 Task: Filter companies with 11-50 employees.
Action: Mouse moved to (475, 109)
Screenshot: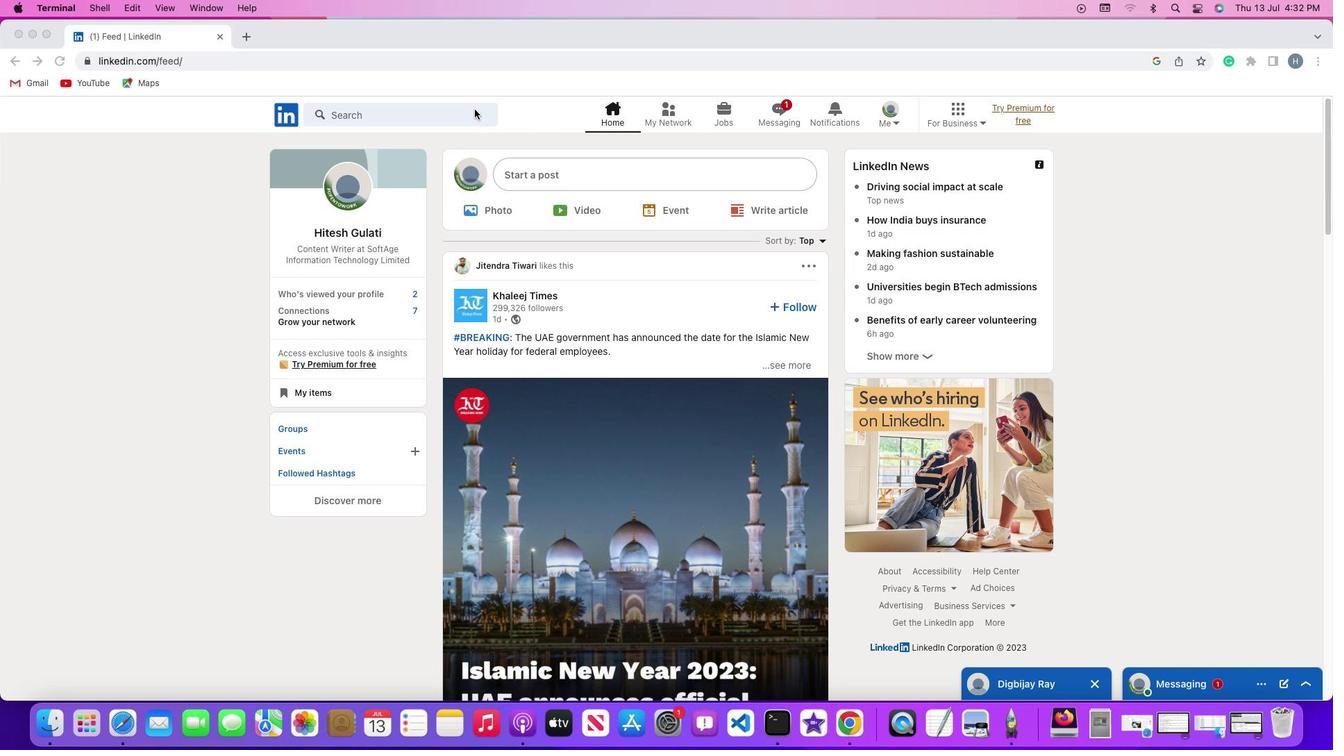 
Action: Mouse pressed left at (475, 109)
Screenshot: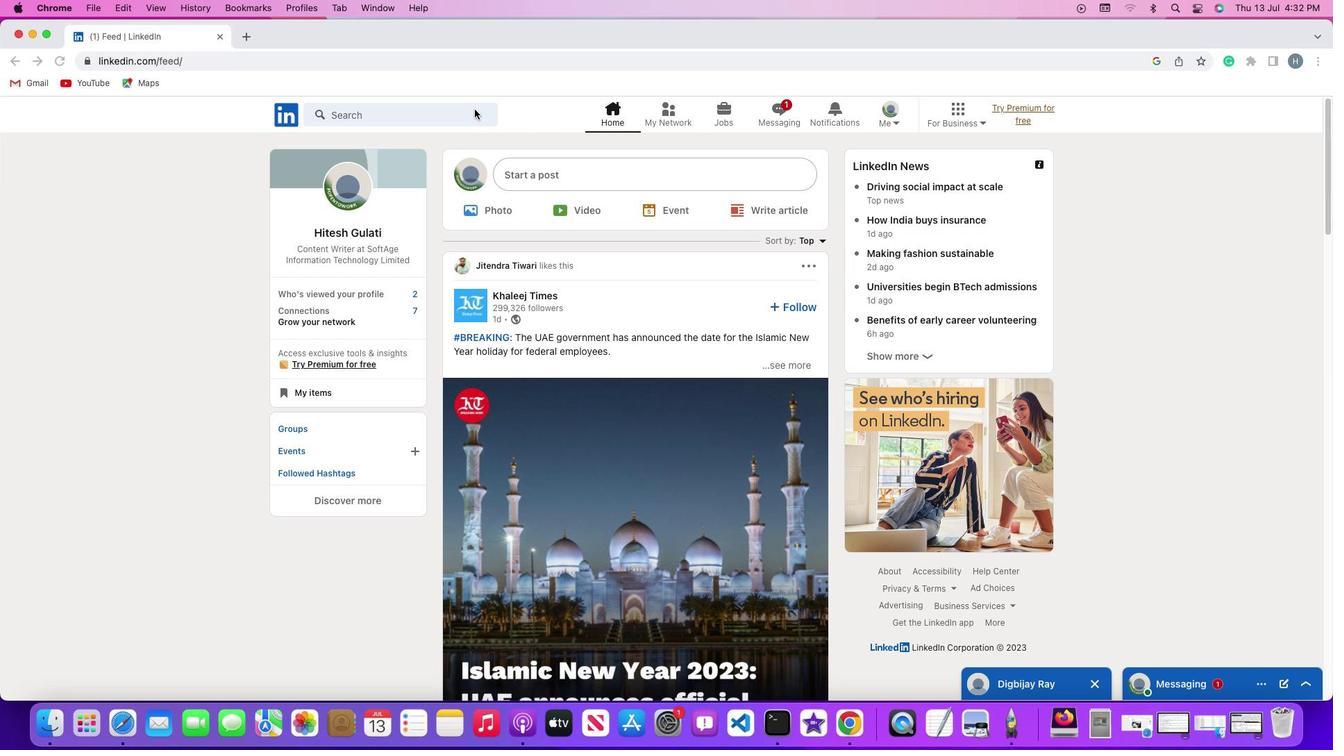 
Action: Mouse pressed left at (475, 109)
Screenshot: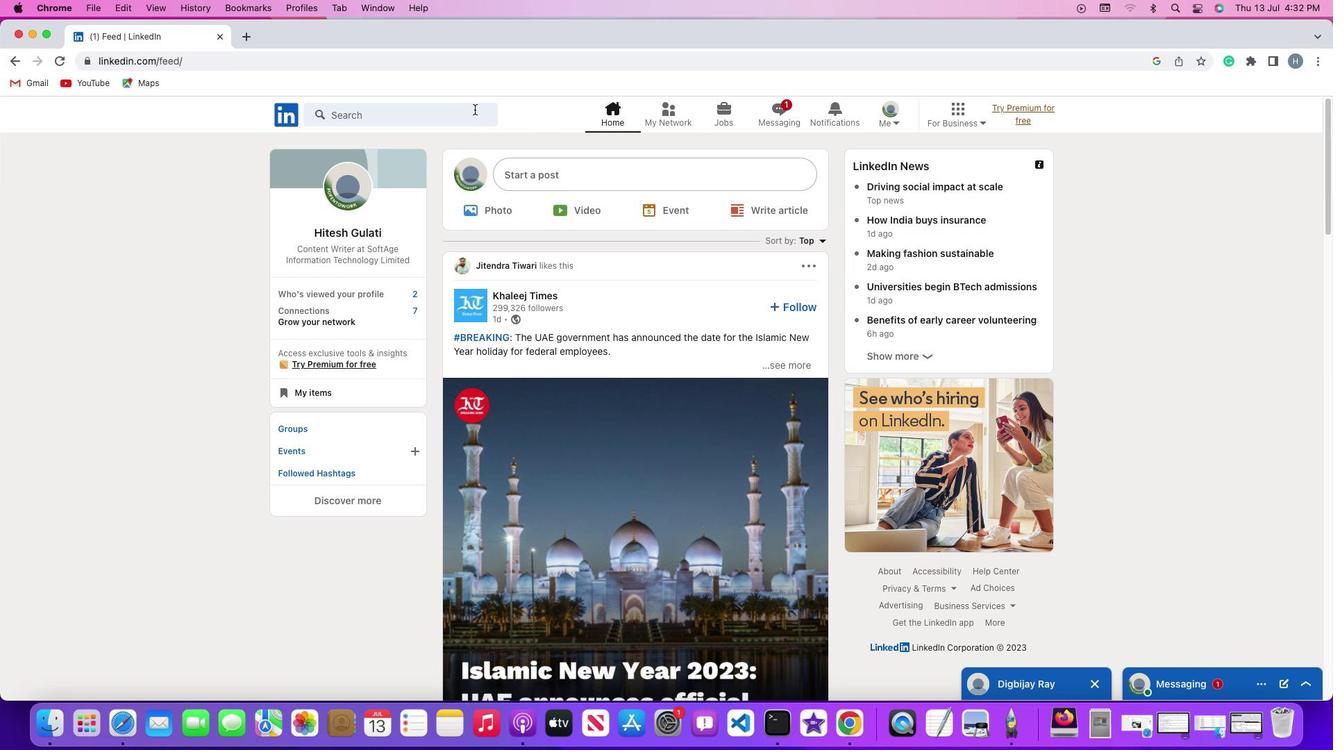 
Action: Key pressed Key.shift'#''h''i''r''i''n''g'Key.enter
Screenshot: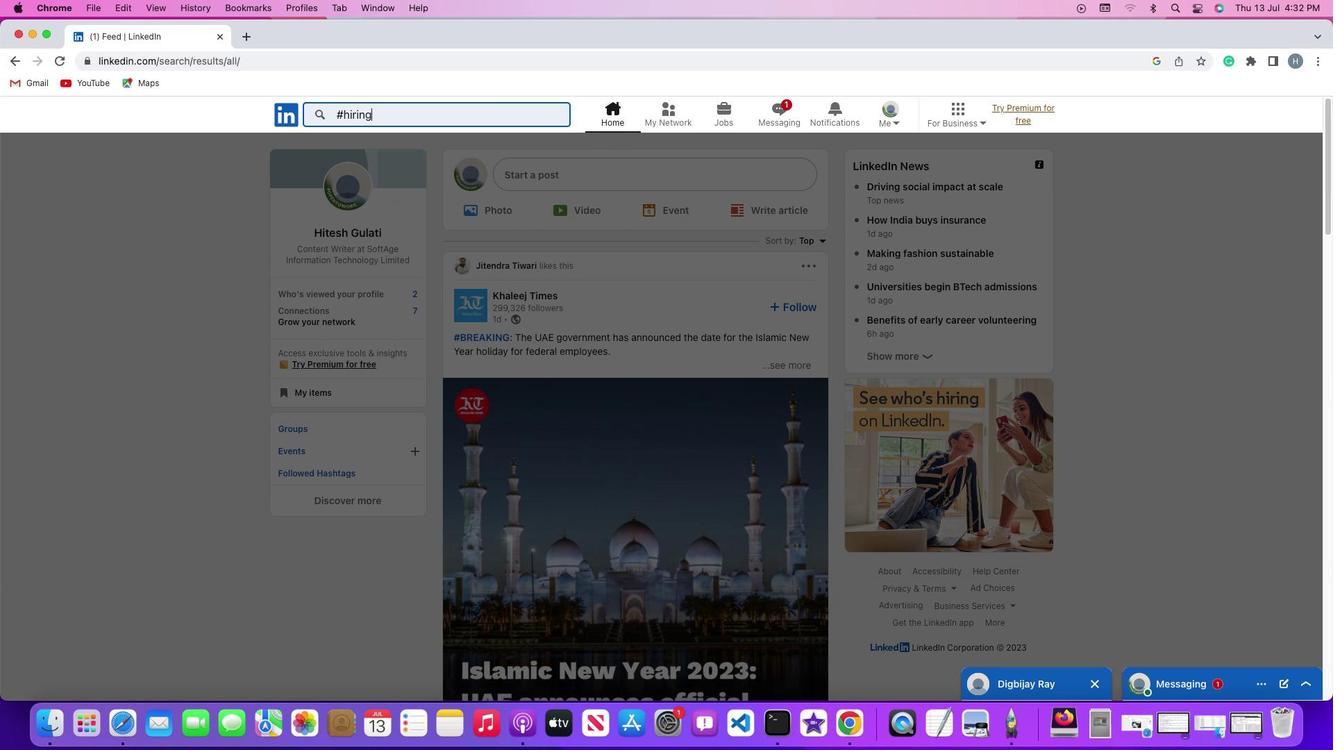 
Action: Mouse moved to (468, 151)
Screenshot: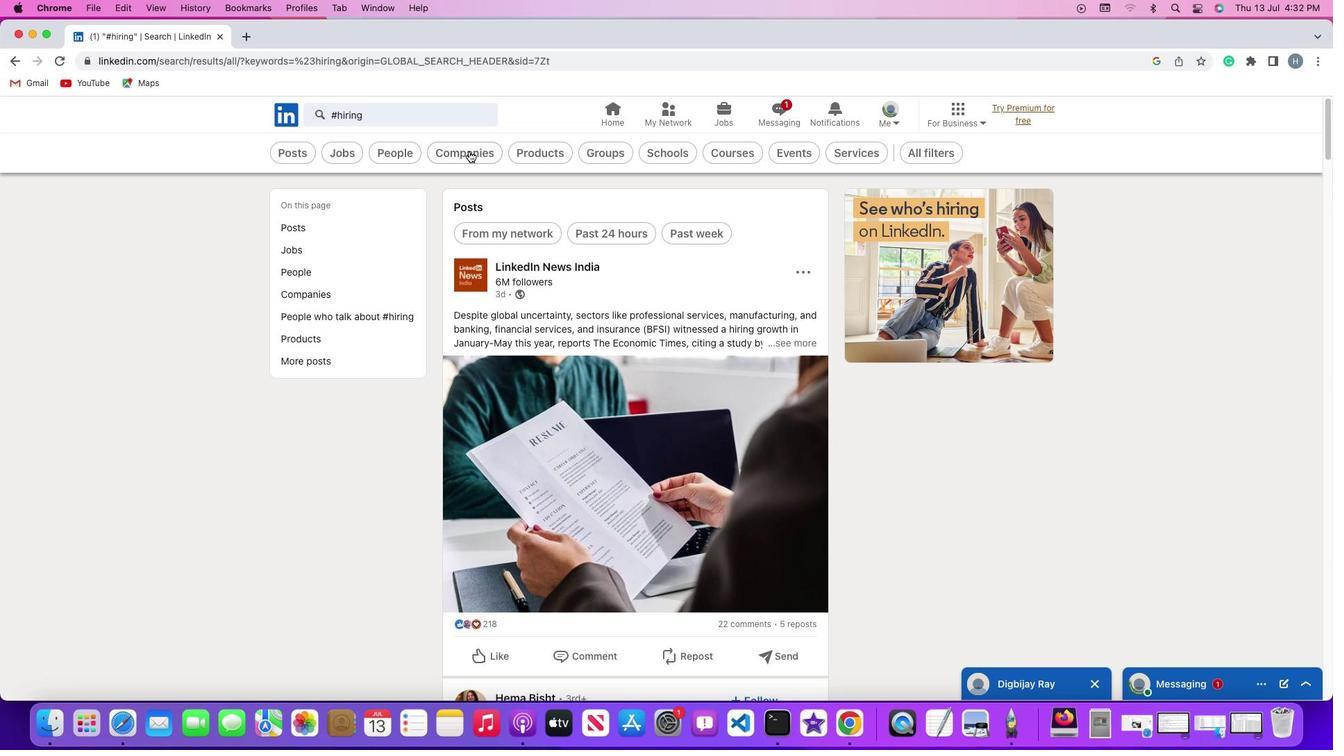 
Action: Mouse pressed left at (468, 151)
Screenshot: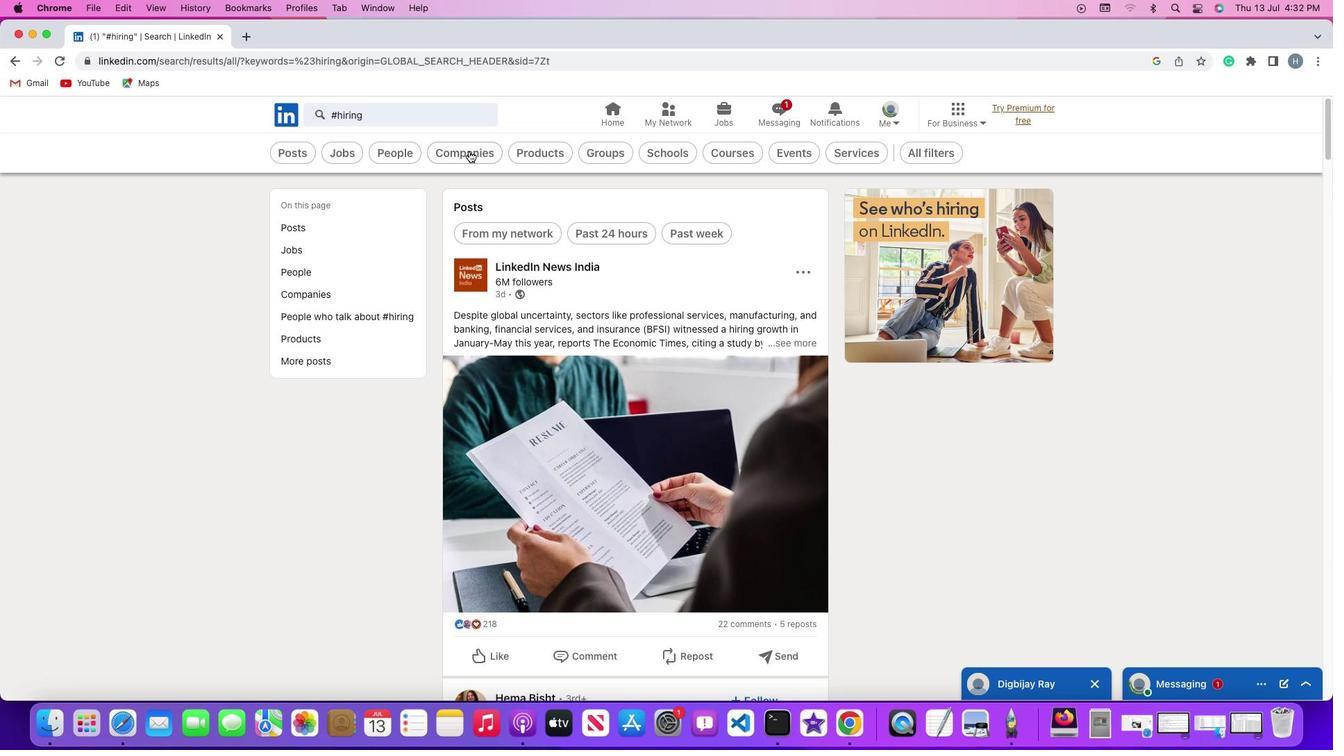 
Action: Mouse moved to (631, 150)
Screenshot: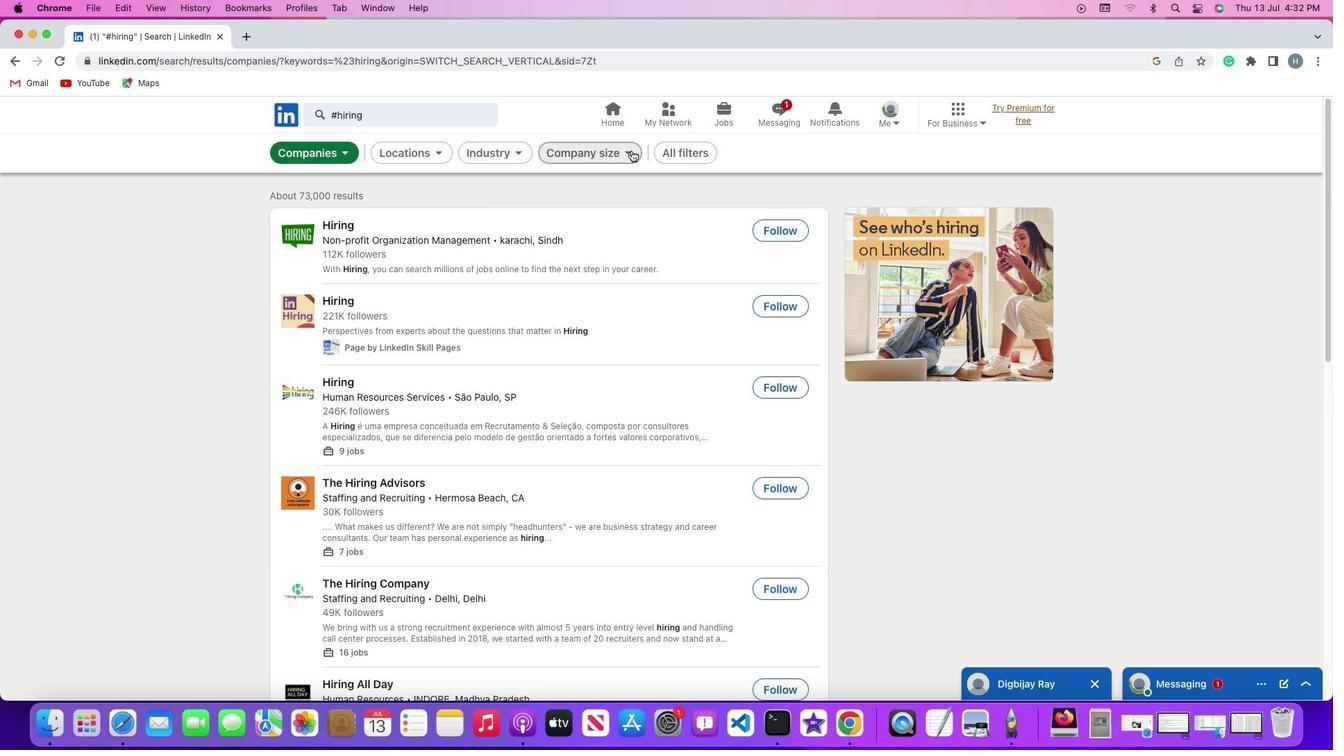 
Action: Mouse pressed left at (631, 150)
Screenshot: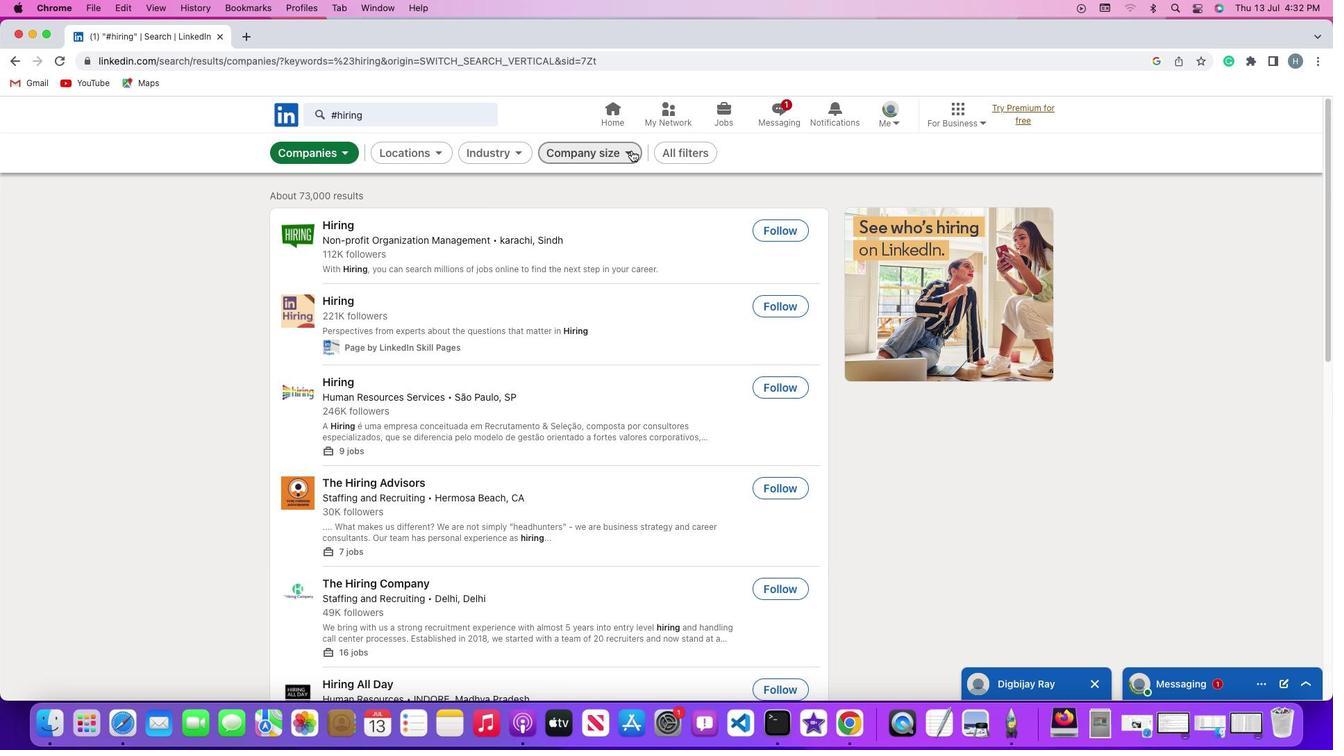 
Action: Mouse moved to (503, 220)
Screenshot: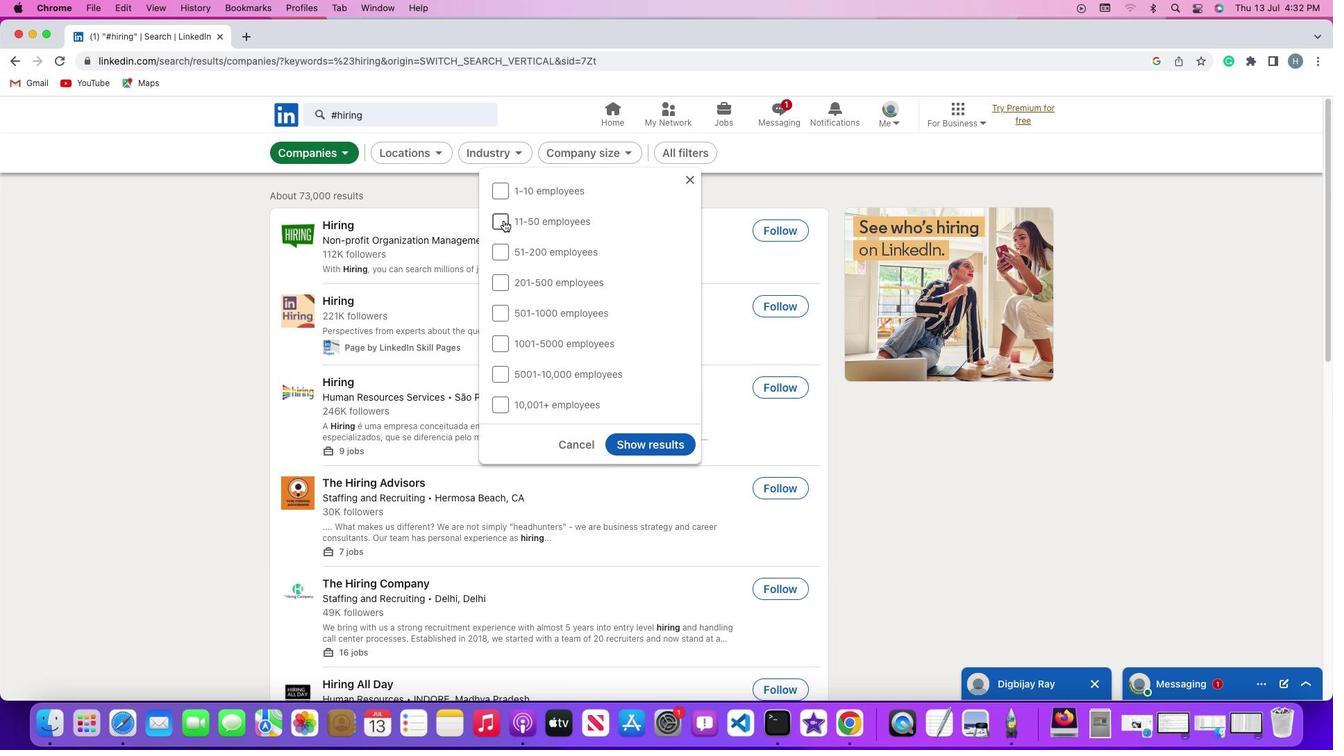 
Action: Mouse pressed left at (503, 220)
Screenshot: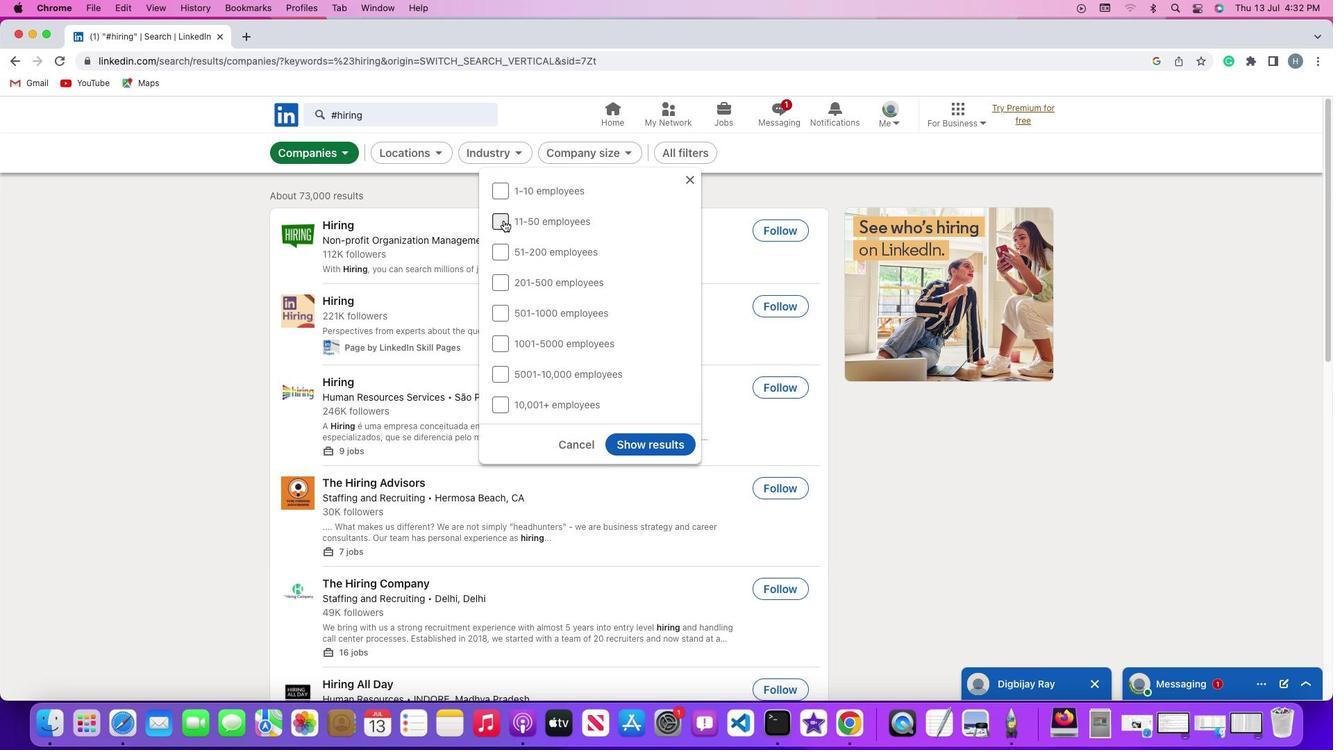 
Action: Mouse moved to (653, 442)
Screenshot: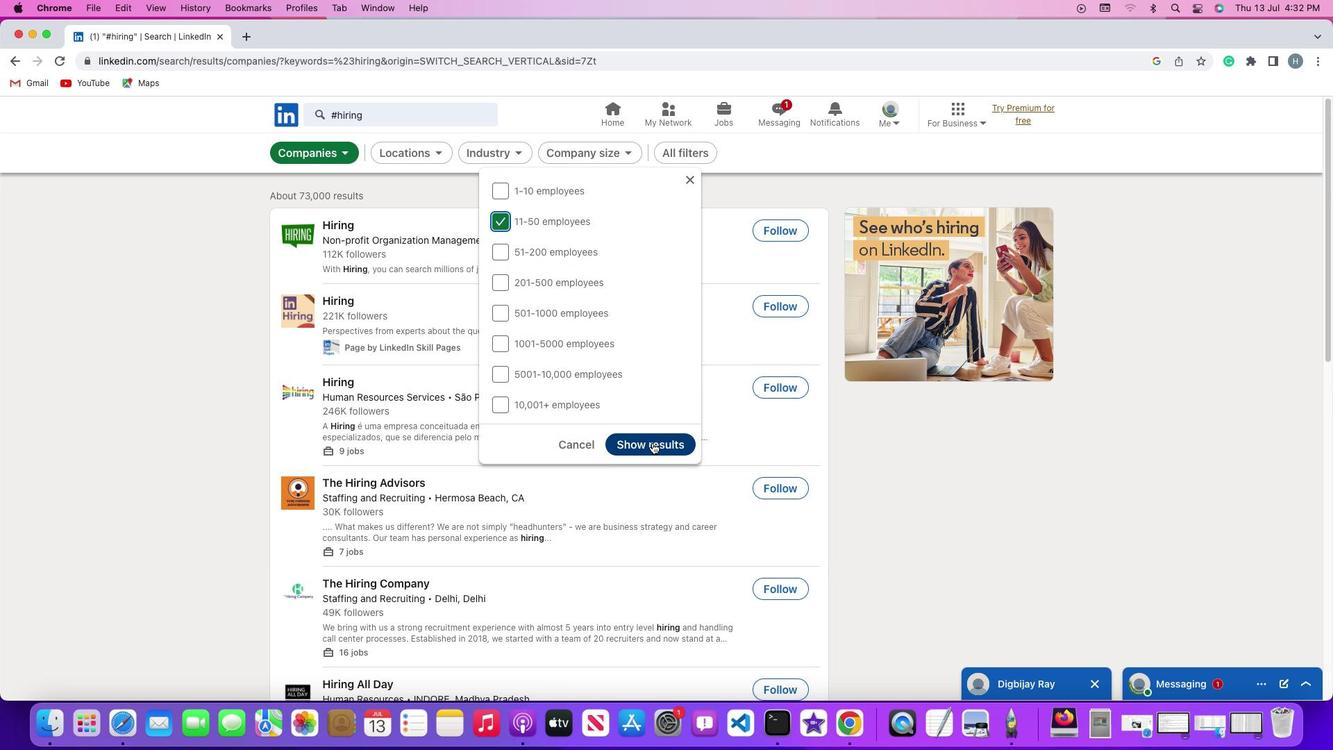 
Action: Mouse pressed left at (653, 442)
Screenshot: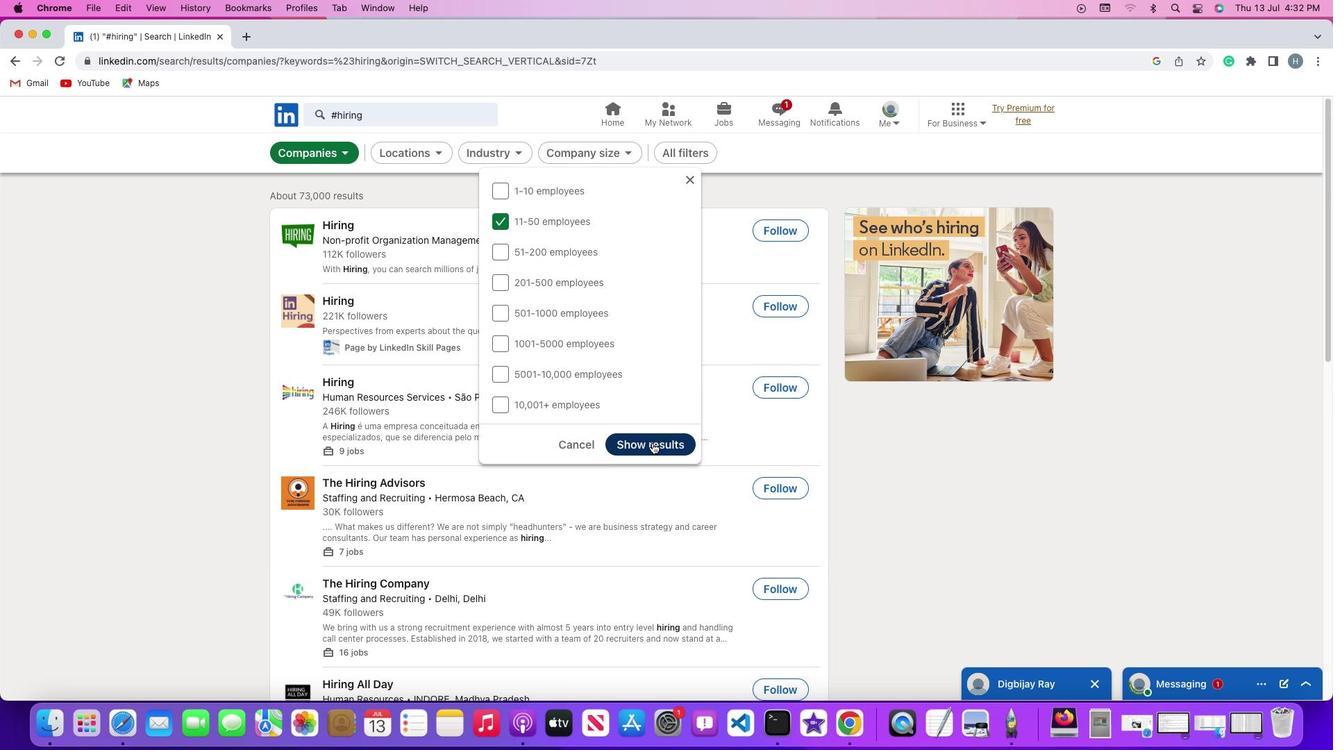 
Action: Mouse moved to (625, 273)
Screenshot: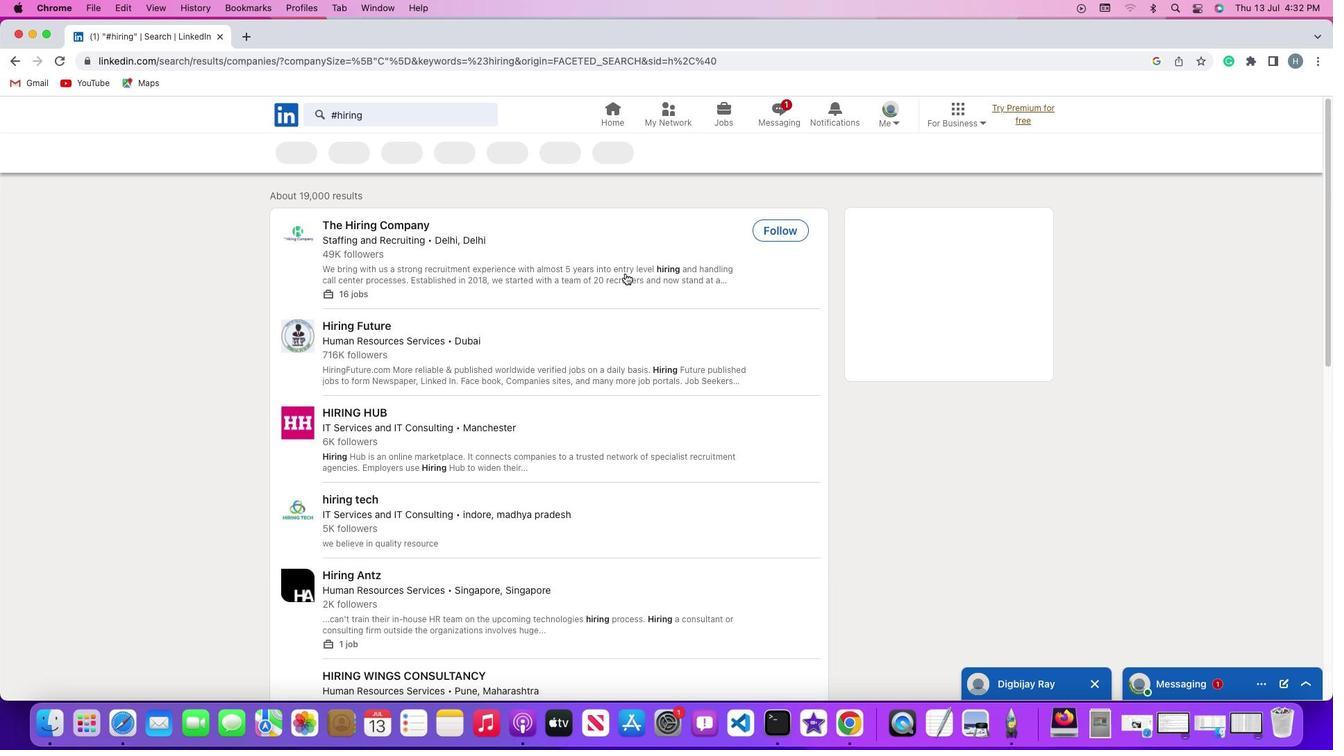 
